 Task: Look for products in the category "Prosciutto" from True Story only.
Action: Mouse moved to (687, 256)
Screenshot: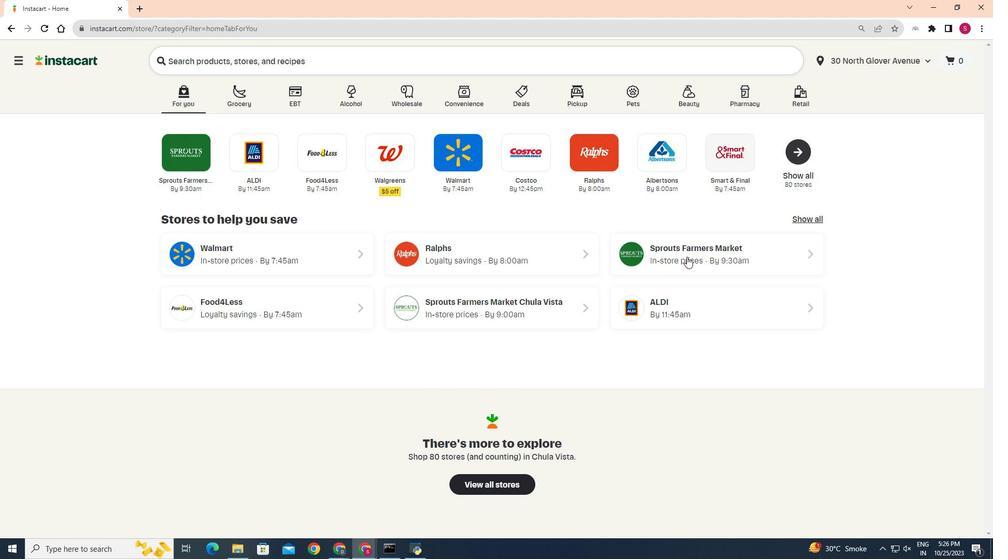 
Action: Mouse pressed left at (687, 256)
Screenshot: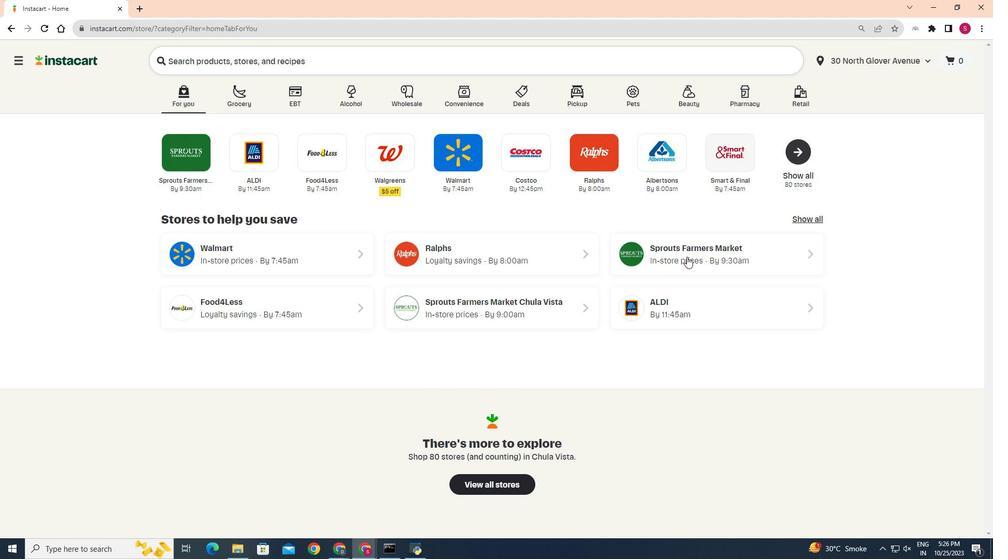 
Action: Mouse moved to (30, 433)
Screenshot: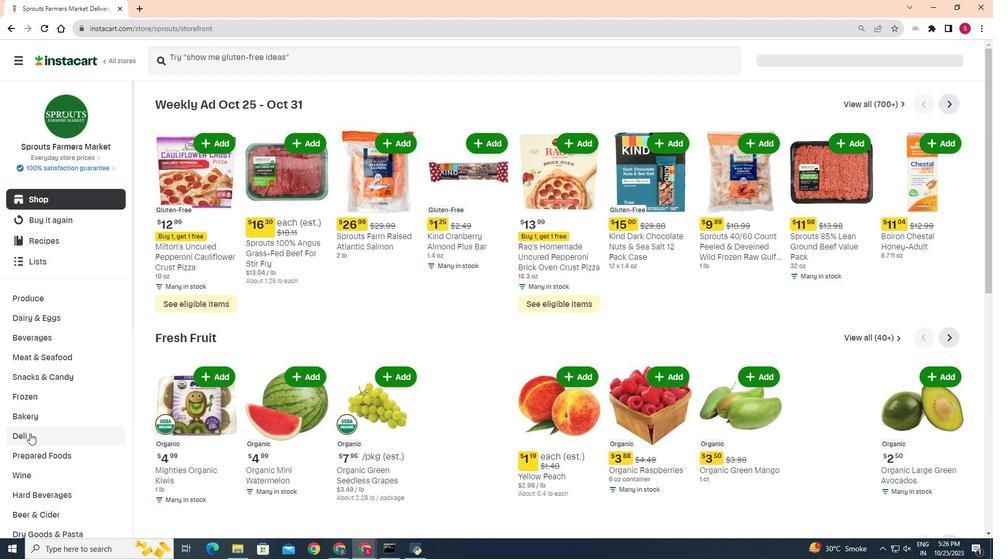 
Action: Mouse pressed left at (30, 433)
Screenshot: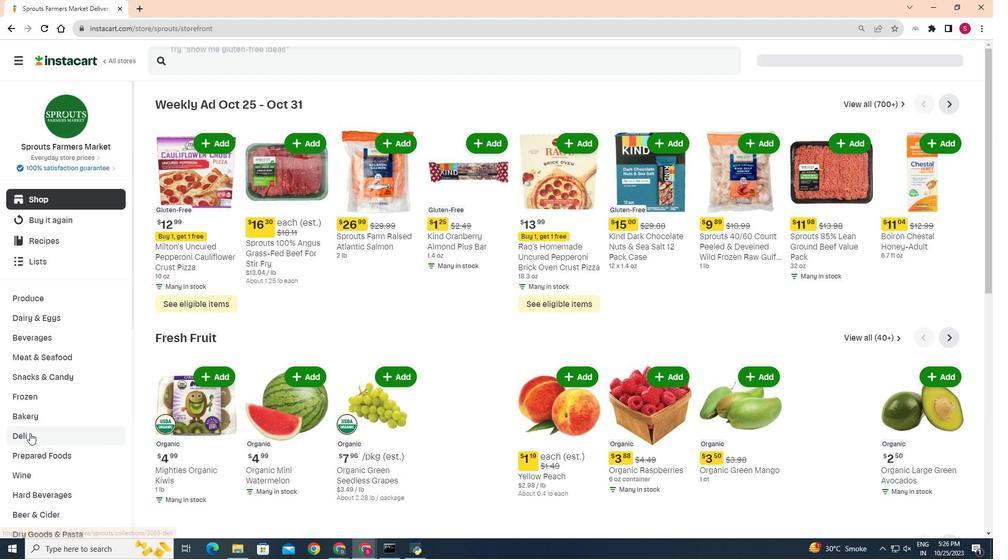 
Action: Mouse moved to (221, 130)
Screenshot: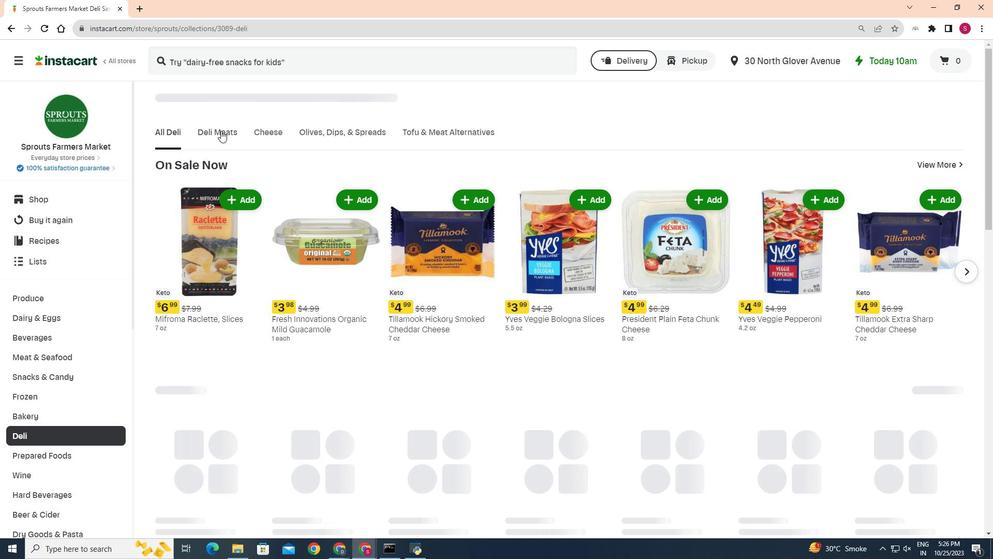 
Action: Mouse pressed left at (221, 130)
Screenshot: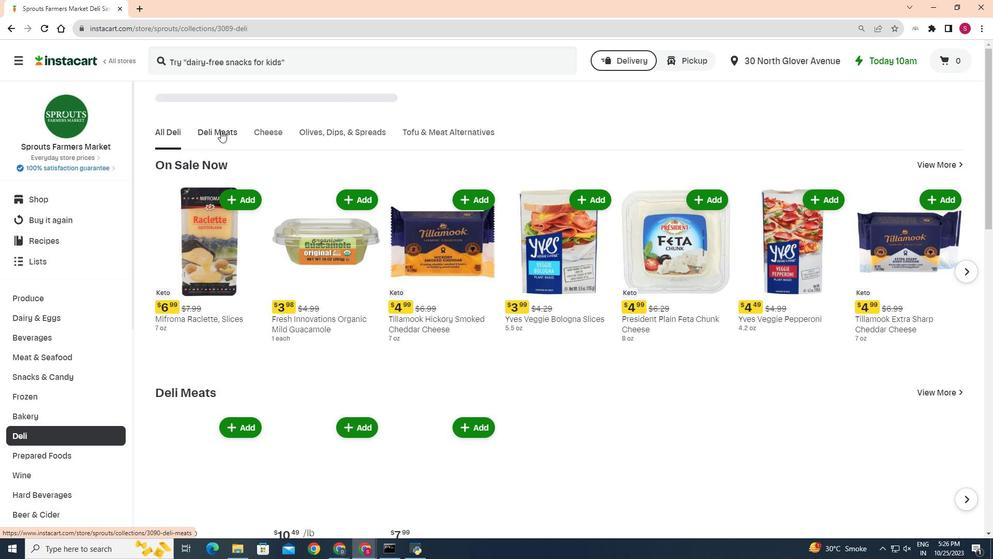 
Action: Mouse moved to (561, 168)
Screenshot: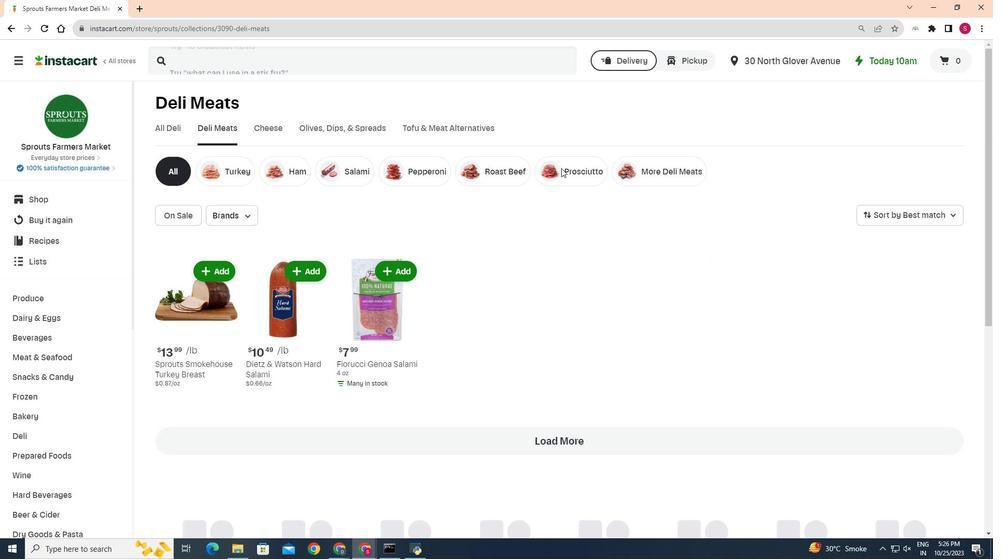 
Action: Mouse pressed left at (561, 168)
Screenshot: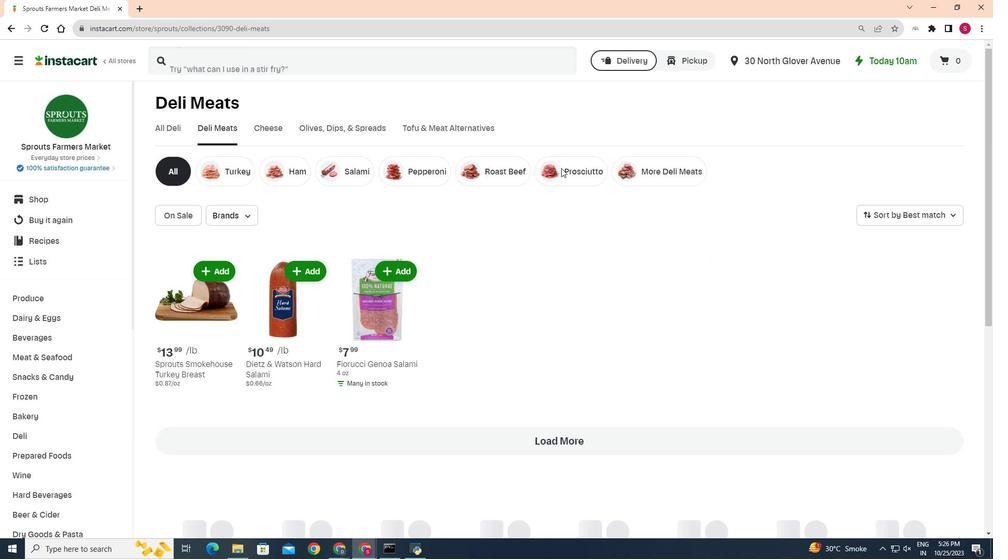 
Action: Mouse moved to (562, 177)
Screenshot: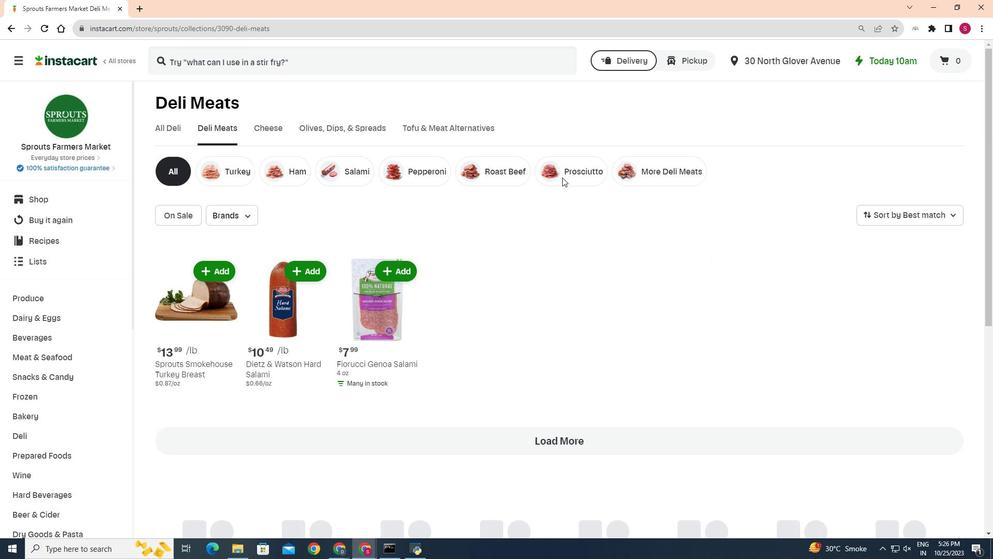 
Action: Mouse pressed left at (562, 177)
Screenshot: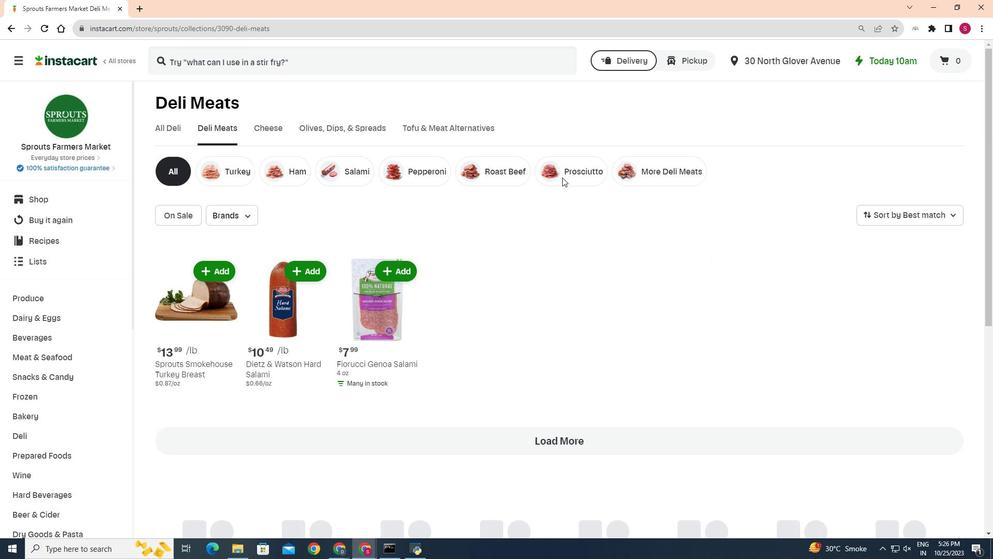 
Action: Mouse moved to (570, 183)
Screenshot: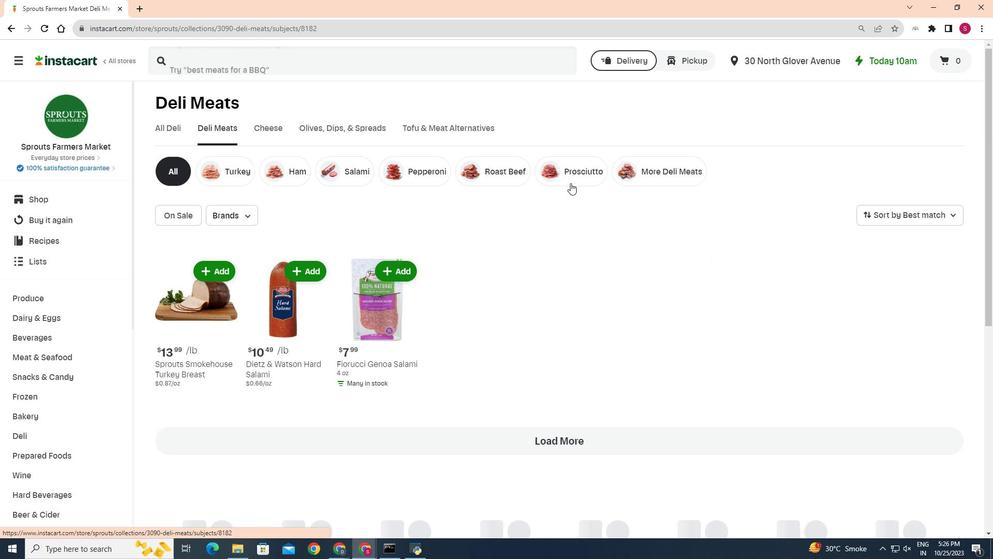 
Action: Mouse pressed left at (570, 183)
Screenshot: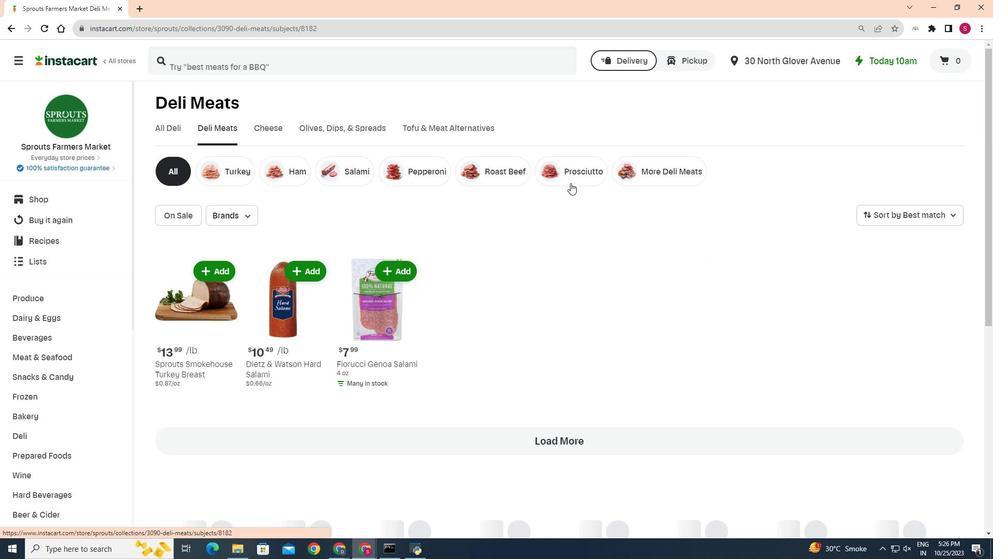 
Action: Mouse moved to (194, 209)
Screenshot: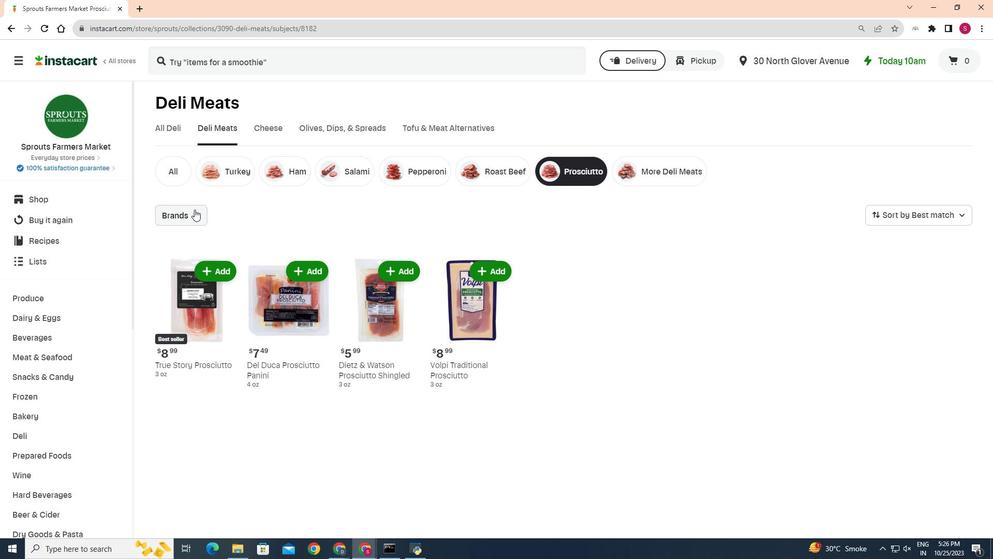 
Action: Mouse pressed left at (194, 209)
Screenshot: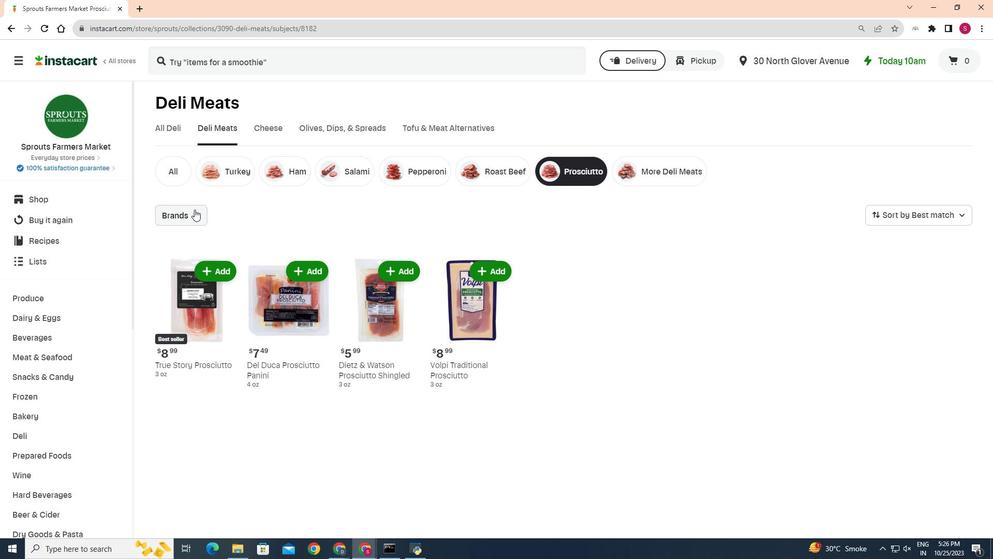 
Action: Mouse moved to (173, 274)
Screenshot: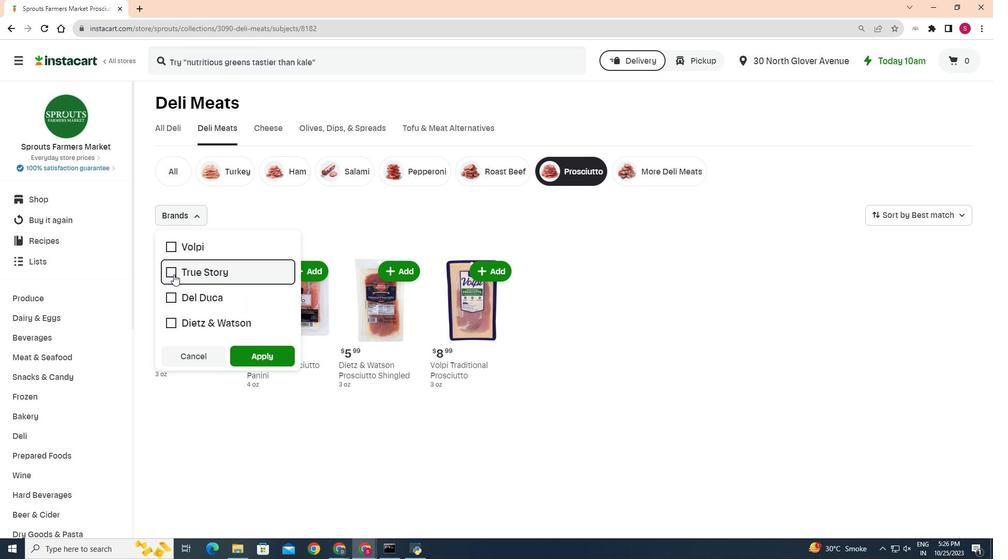 
Action: Mouse pressed left at (173, 274)
Screenshot: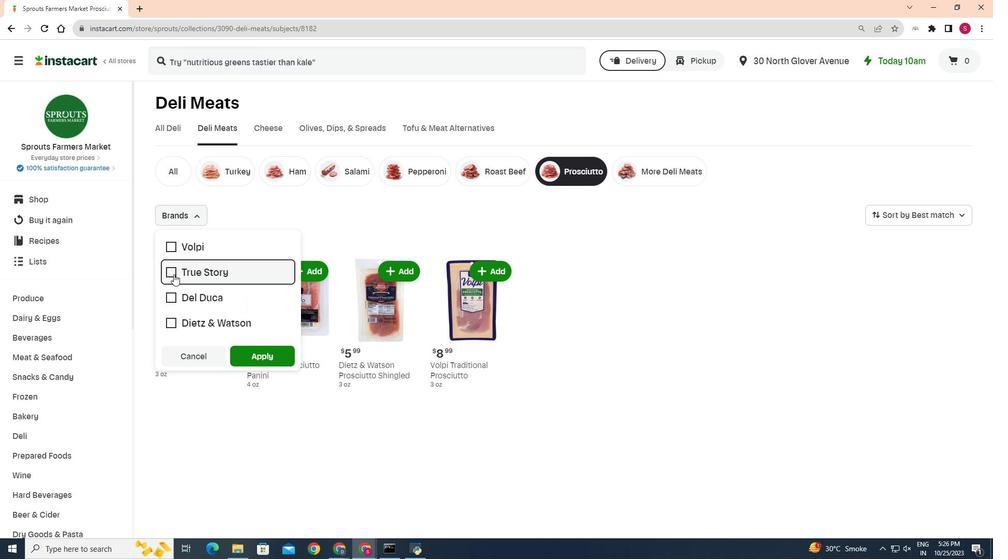 
Action: Mouse moved to (248, 350)
Screenshot: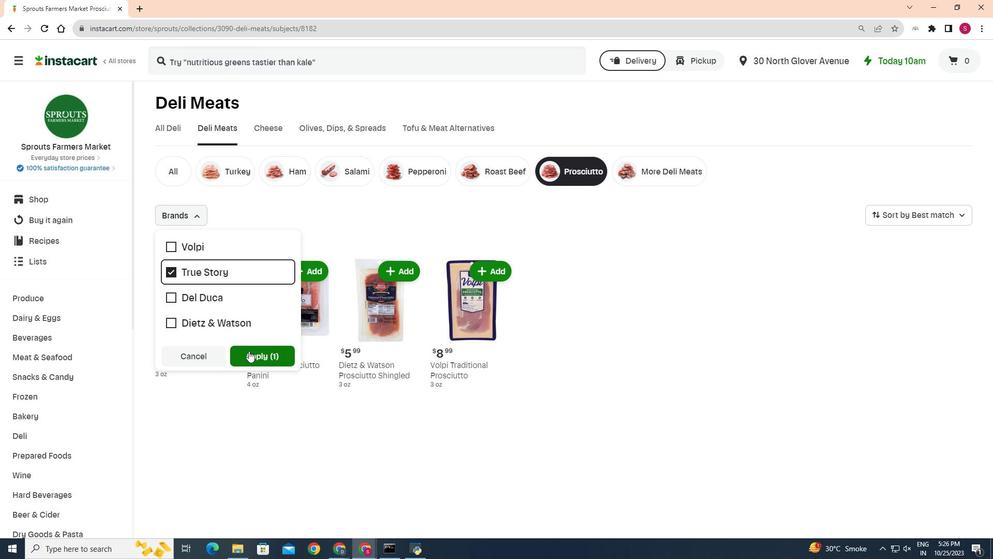 
Action: Mouse pressed left at (248, 350)
Screenshot: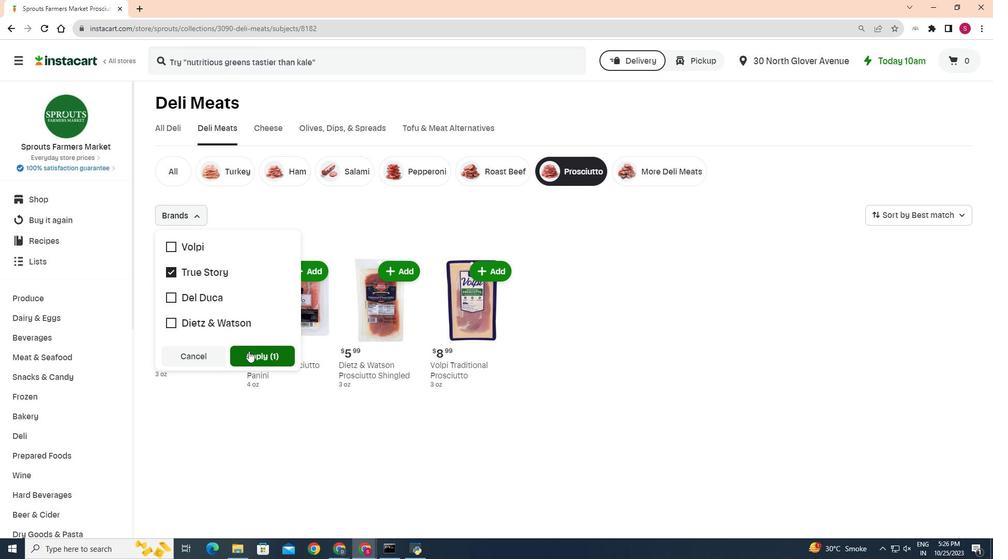 
Action: Mouse moved to (738, 263)
Screenshot: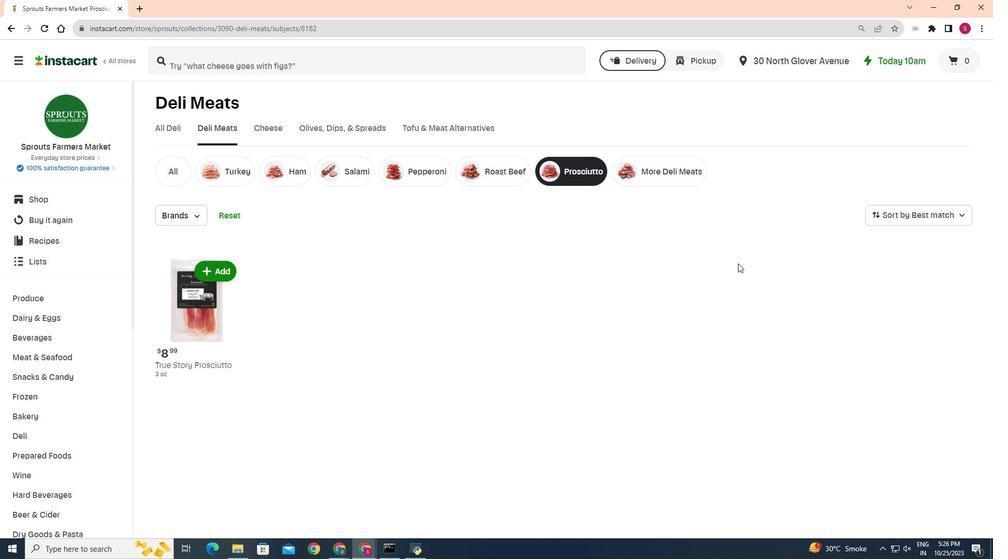 
